 Task: In the  document form.pdf Use the feature 'and check spelling and grammer' Select the body of letter and change paragraph spacing to  '1.5'Select the word  Good Afternoon and change font size to  25
Action: Mouse moved to (189, 70)
Screenshot: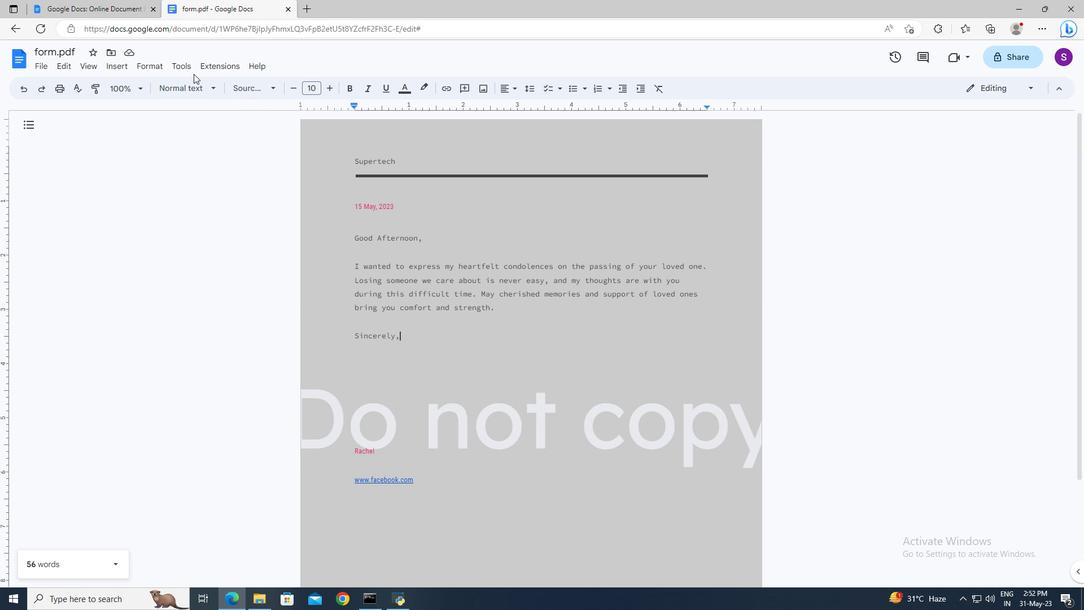 
Action: Mouse pressed left at (189, 70)
Screenshot: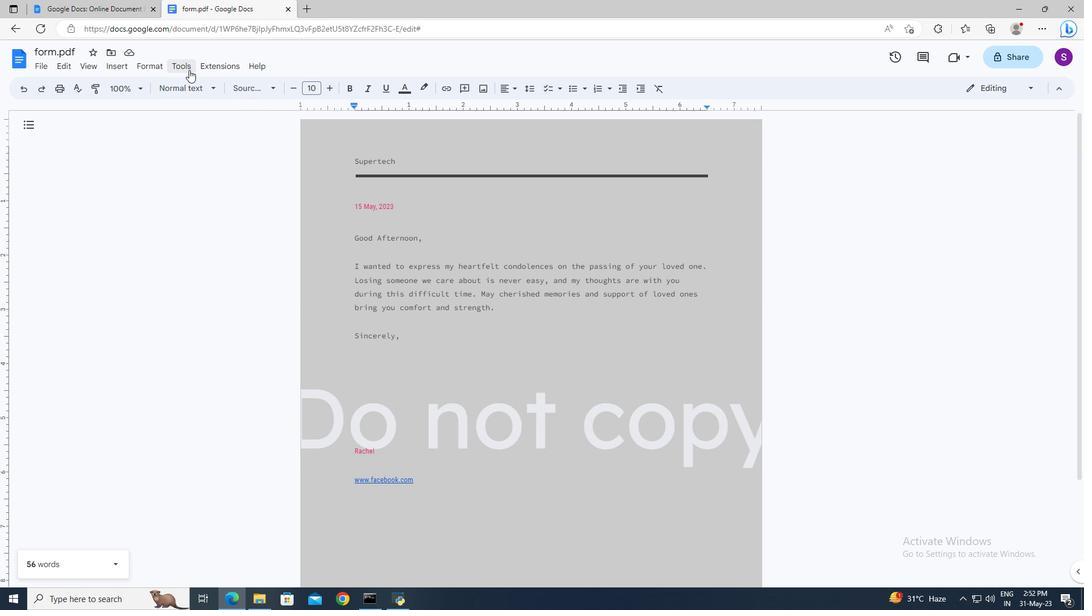 
Action: Mouse moved to (394, 88)
Screenshot: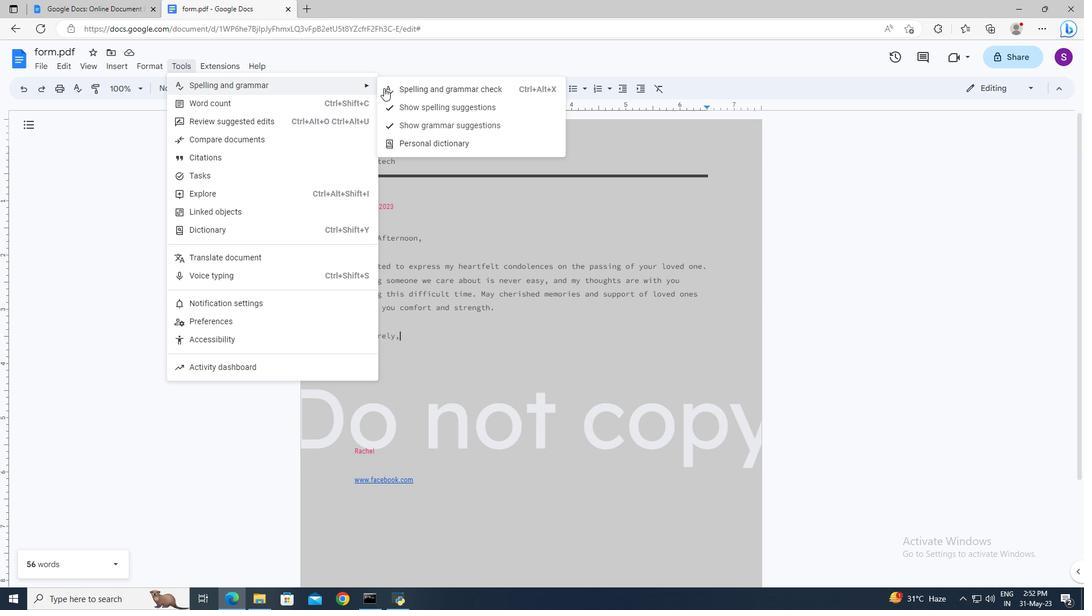 
Action: Mouse pressed left at (394, 88)
Screenshot: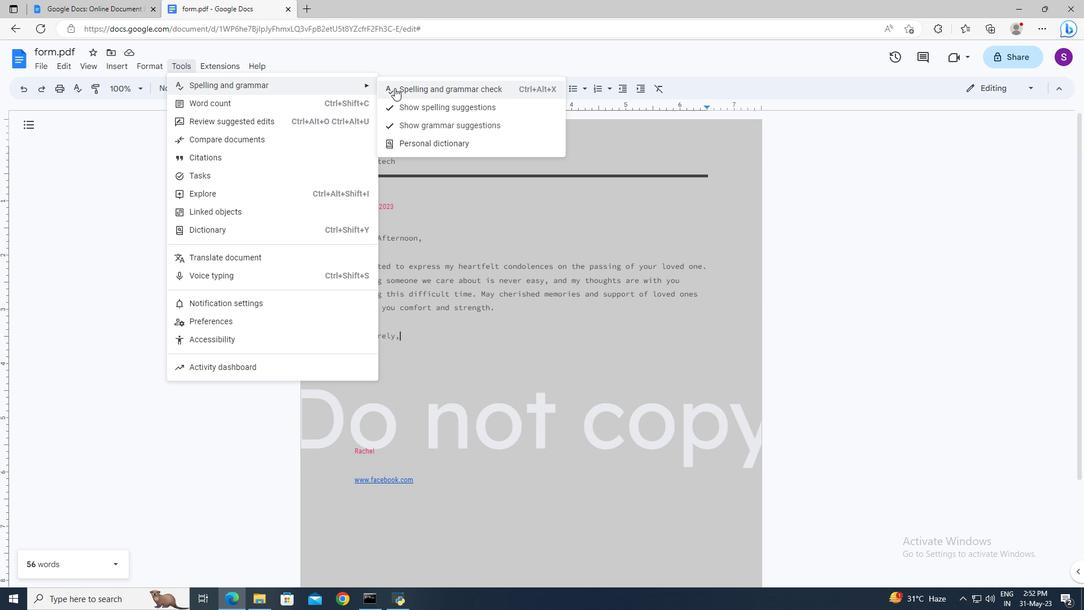 
Action: Mouse moved to (349, 278)
Screenshot: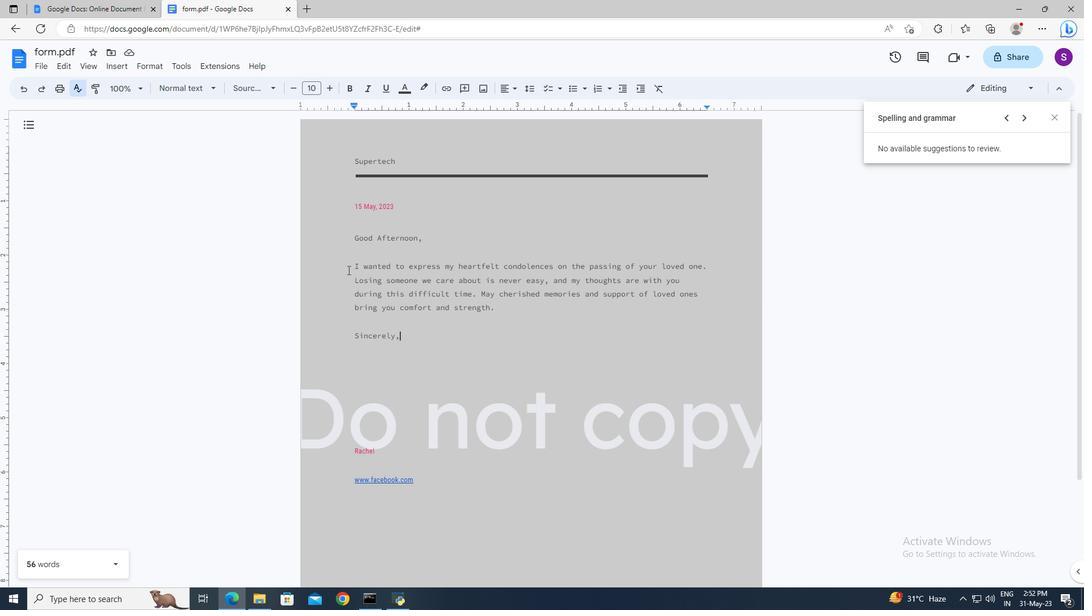 
Action: Mouse pressed left at (349, 278)
Screenshot: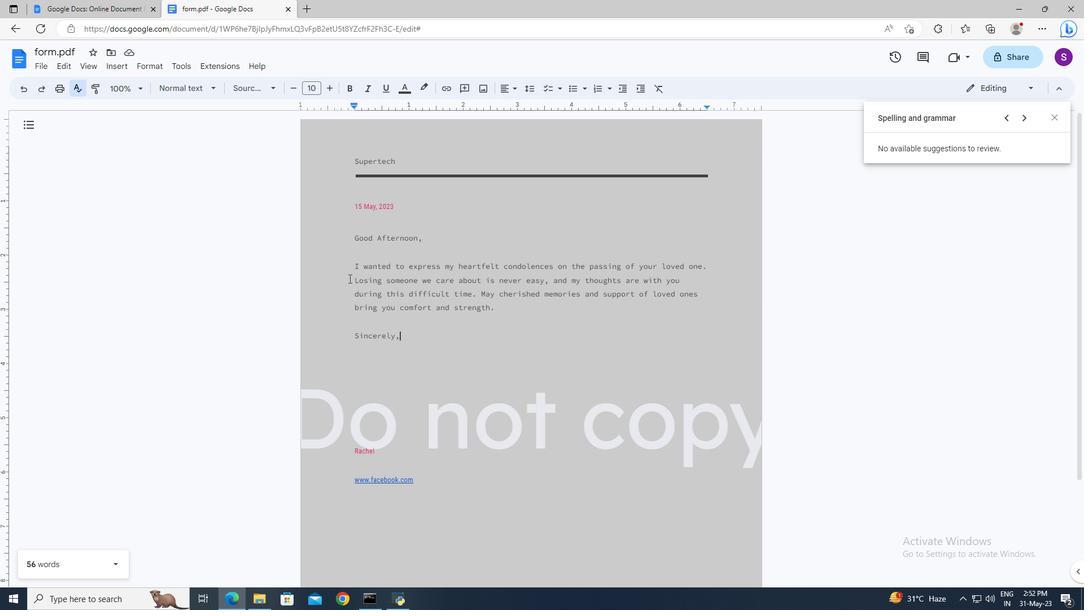
Action: Mouse moved to (350, 279)
Screenshot: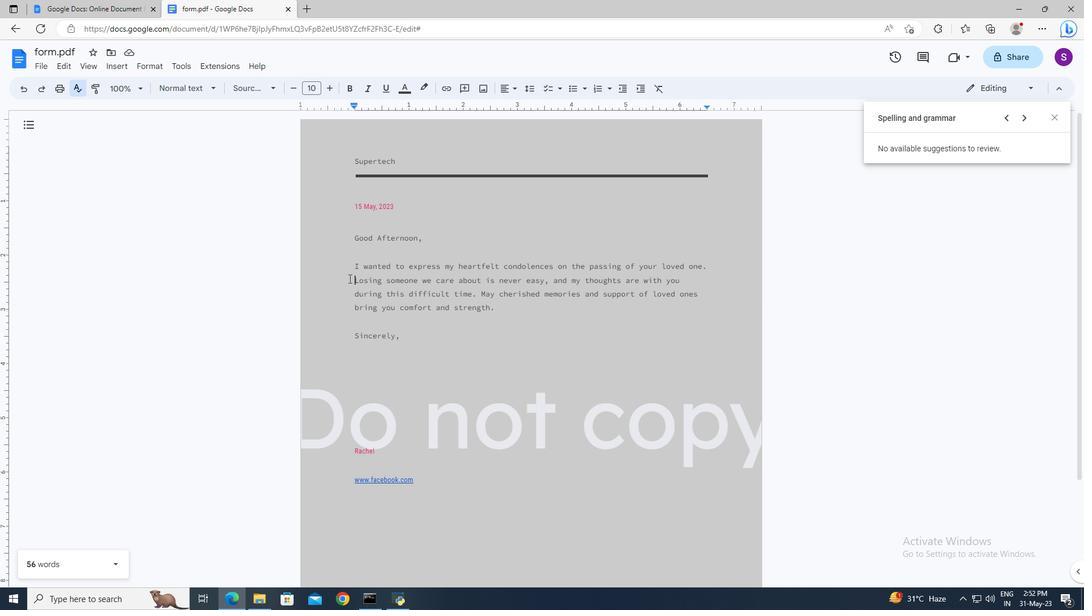 
Action: Key pressed <Key.up><Key.shift><Key.down>
Screenshot: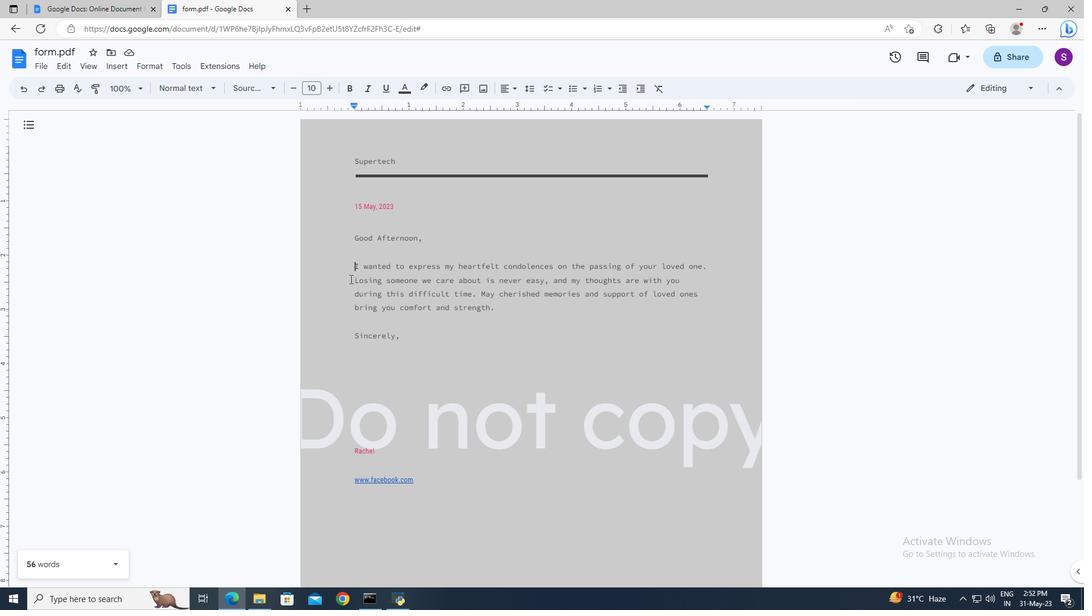 
Action: Mouse moved to (526, 92)
Screenshot: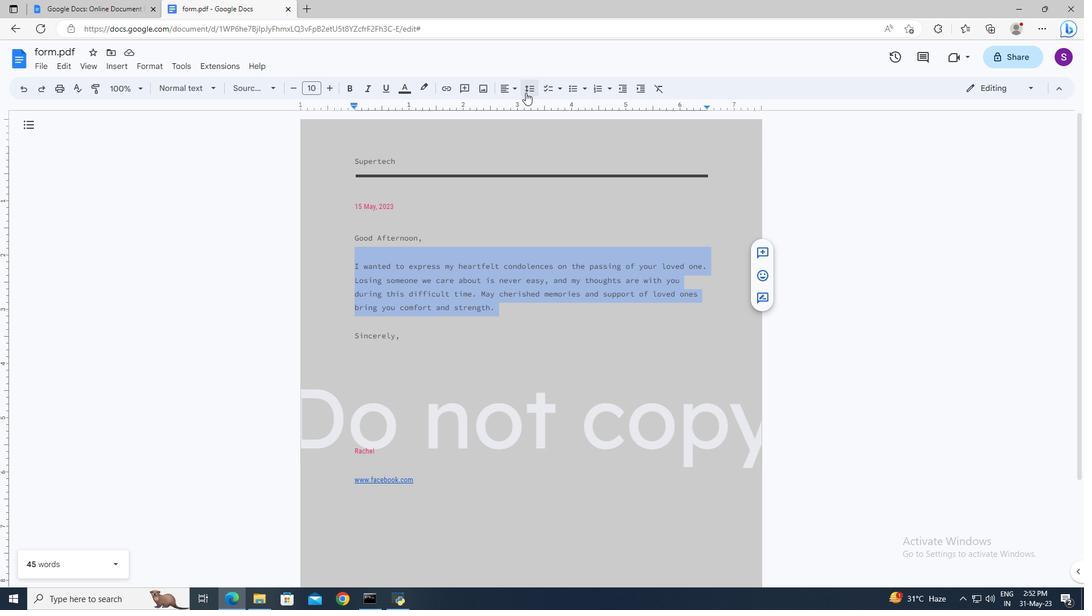 
Action: Mouse pressed left at (526, 92)
Screenshot: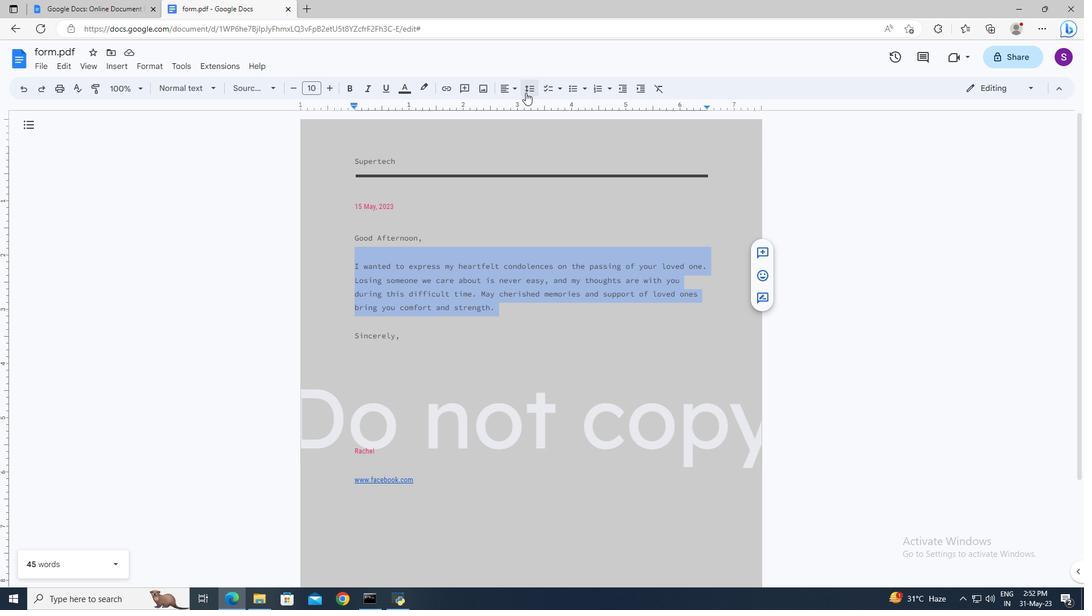 
Action: Mouse moved to (532, 141)
Screenshot: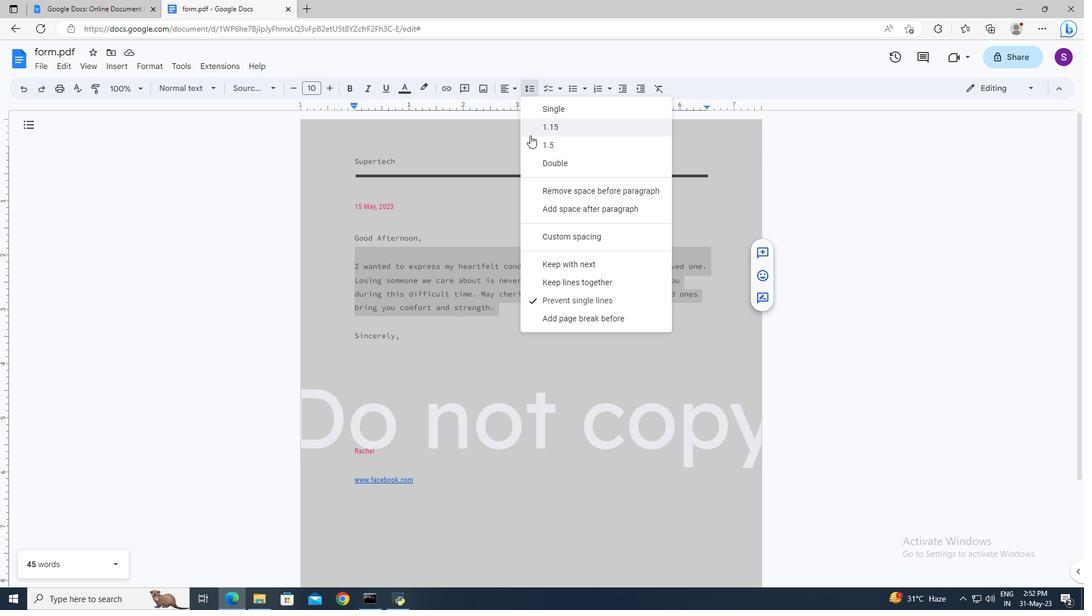 
Action: Mouse pressed left at (532, 141)
Screenshot: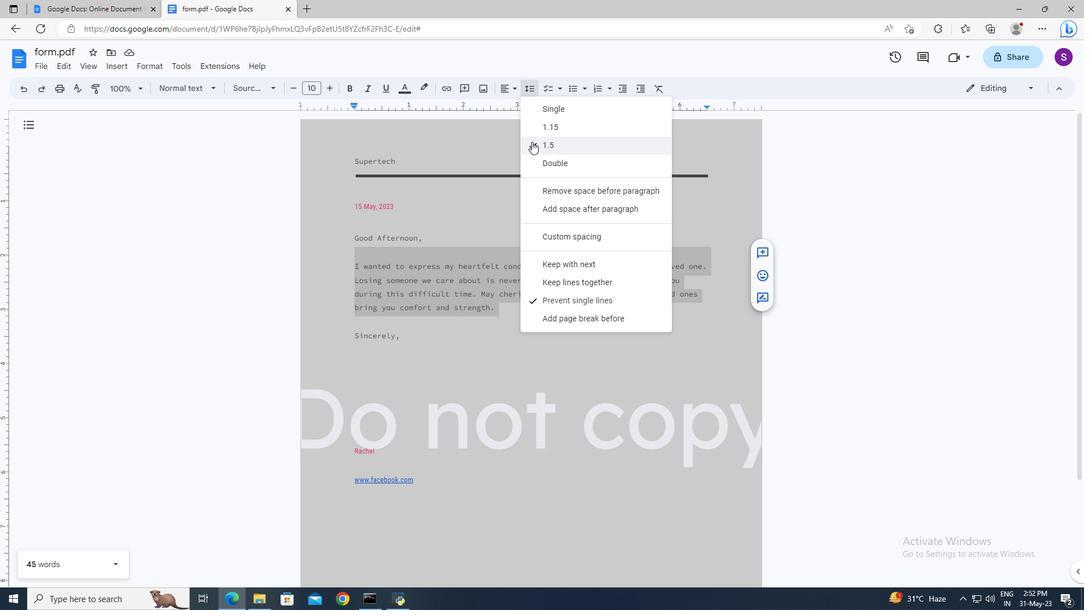 
Action: Mouse moved to (353, 245)
Screenshot: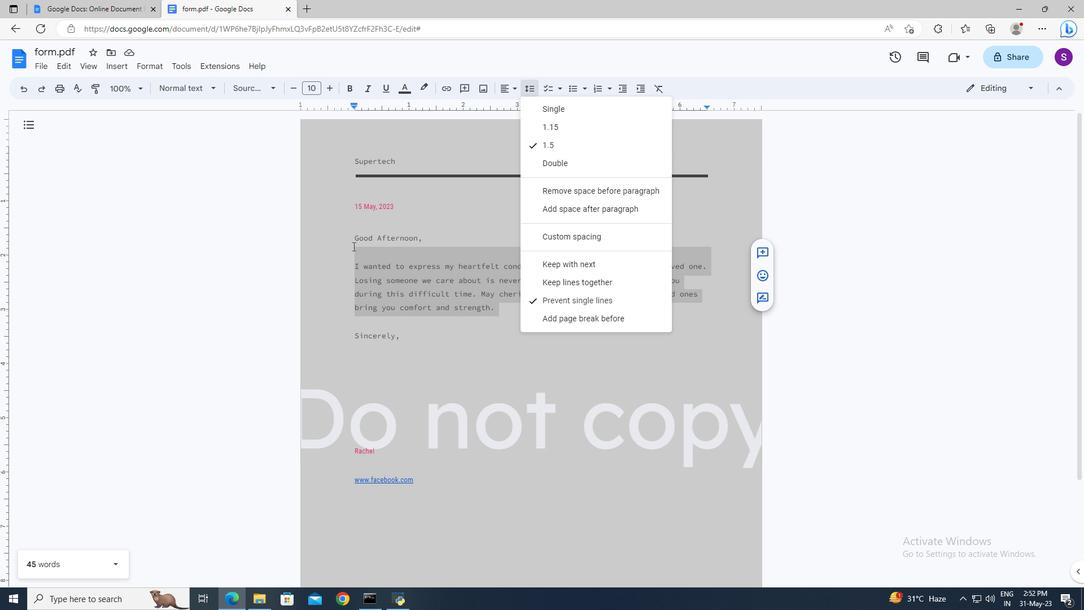 
Action: Mouse pressed left at (353, 245)
Screenshot: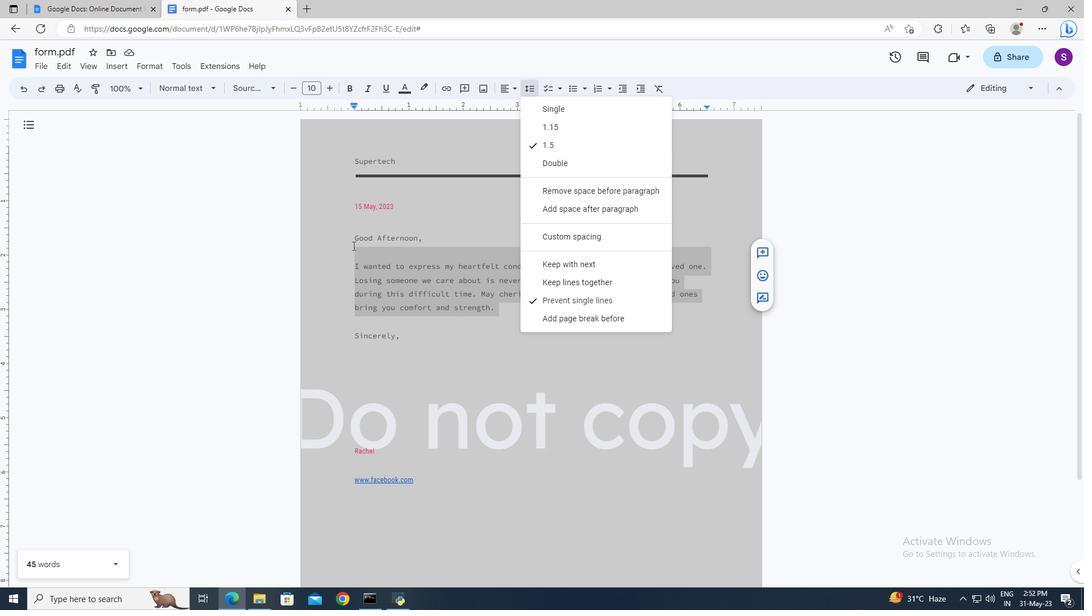 
Action: Key pressed <Key.shift_r><Key.right><Key.right><Key.right>
Screenshot: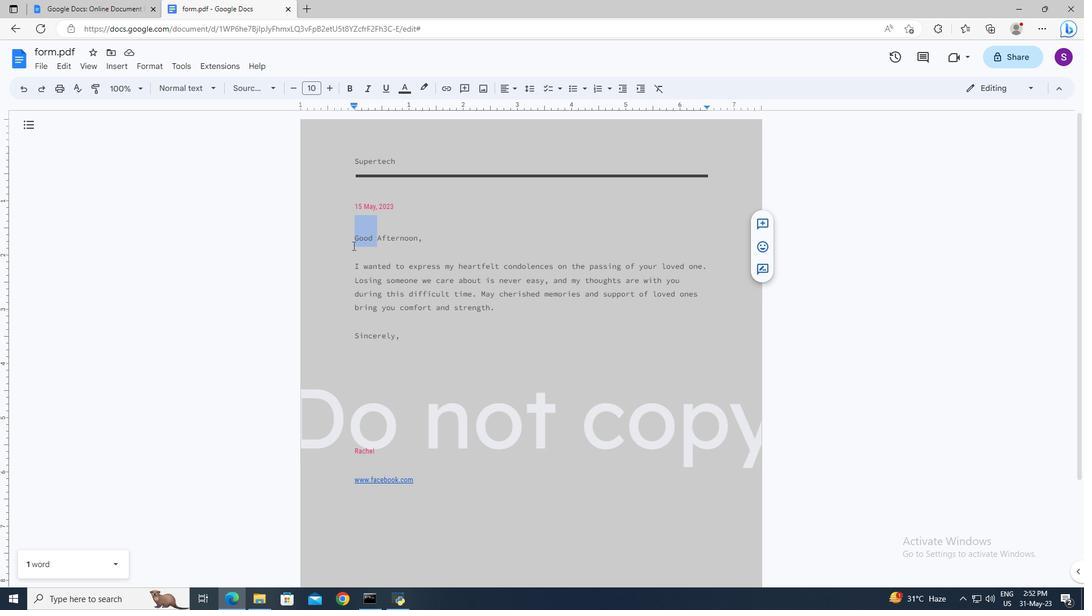 
Action: Mouse moved to (313, 90)
Screenshot: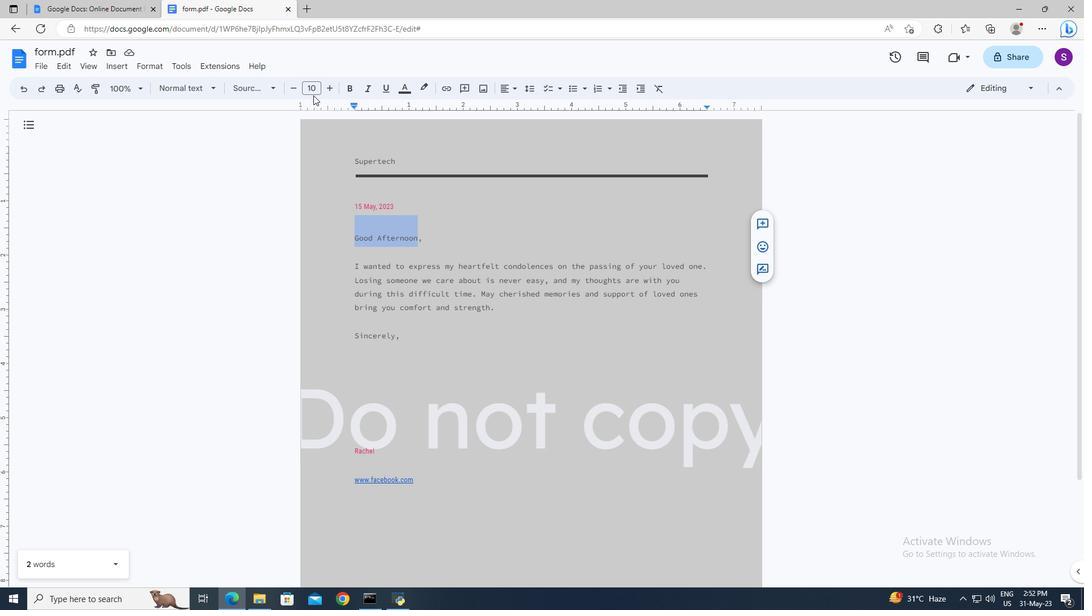 
Action: Mouse pressed left at (313, 90)
Screenshot: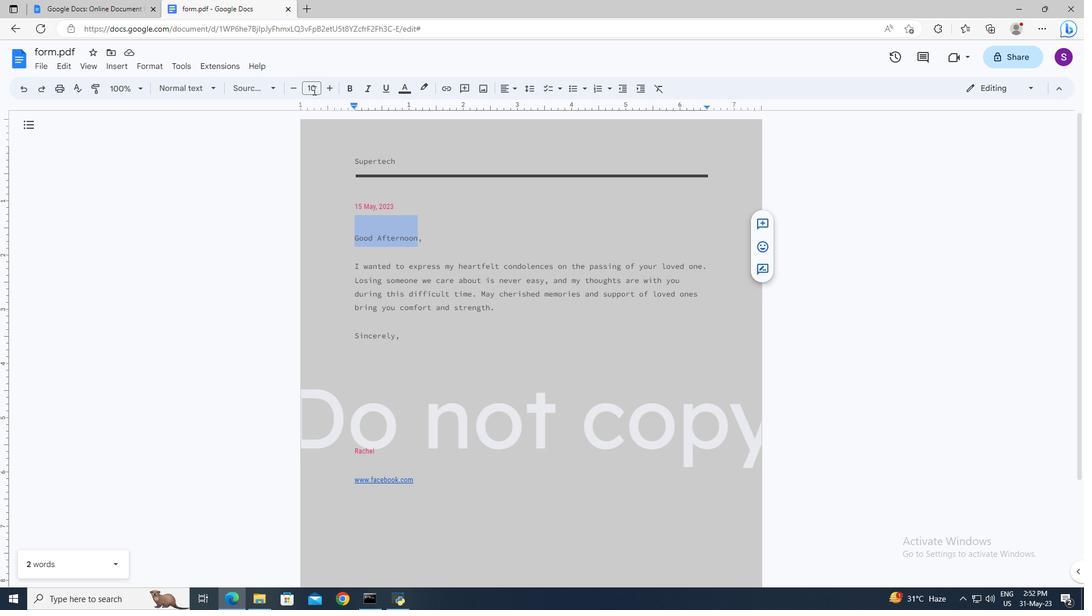 
Action: Key pressed 25<Key.enter>
Screenshot: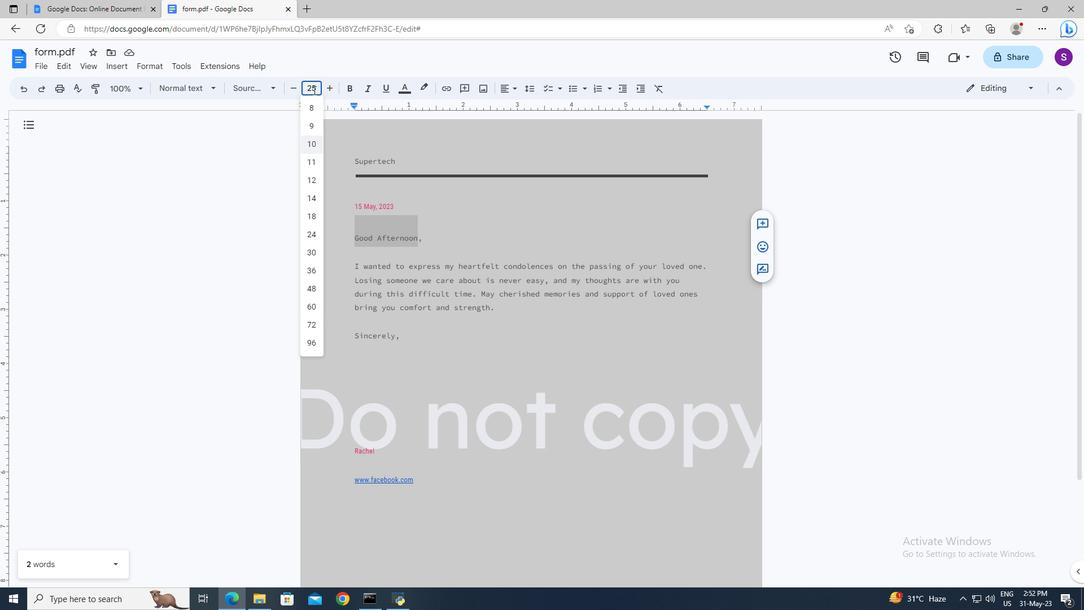 
Action: Mouse moved to (467, 358)
Screenshot: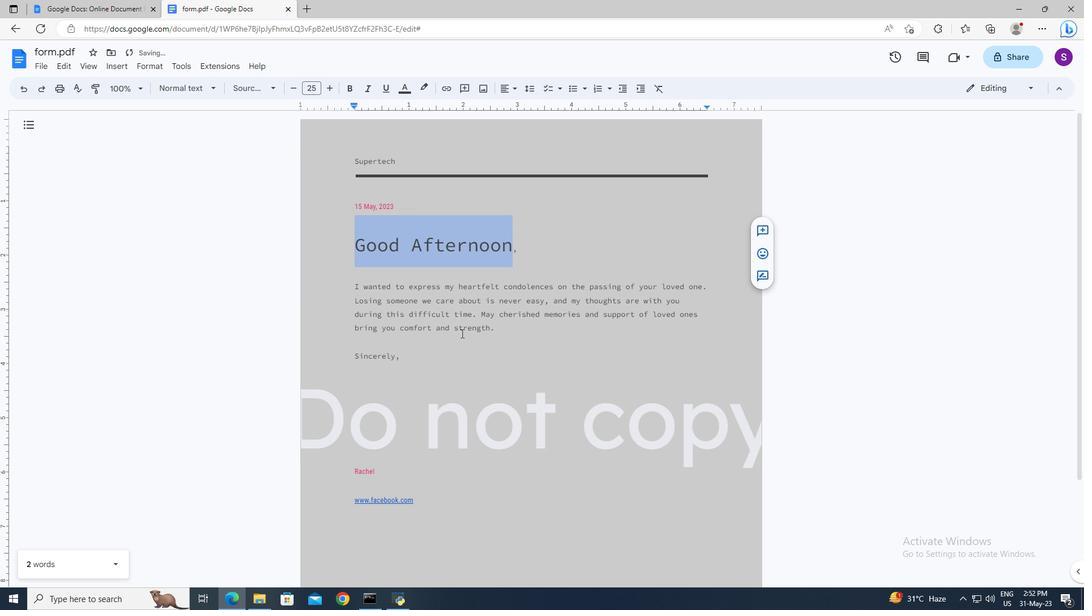 
Action: Mouse pressed left at (467, 358)
Screenshot: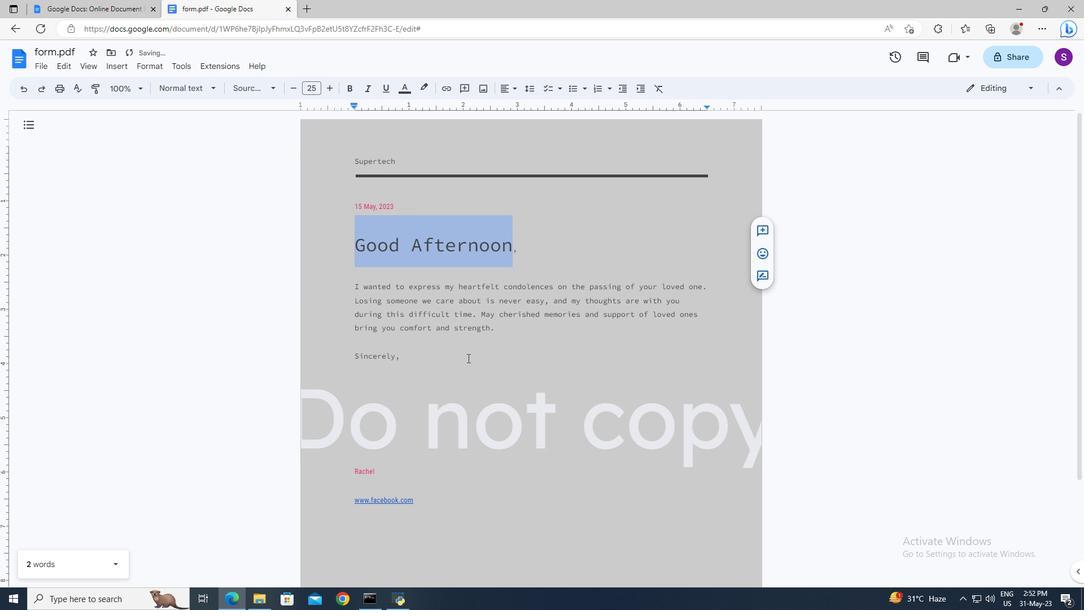 
